 Task: Add Pacifica Island Vanilla Hair Perfume & Body Spray, Alcohol Free, Vegan to the cart.
Action: Mouse moved to (247, 122)
Screenshot: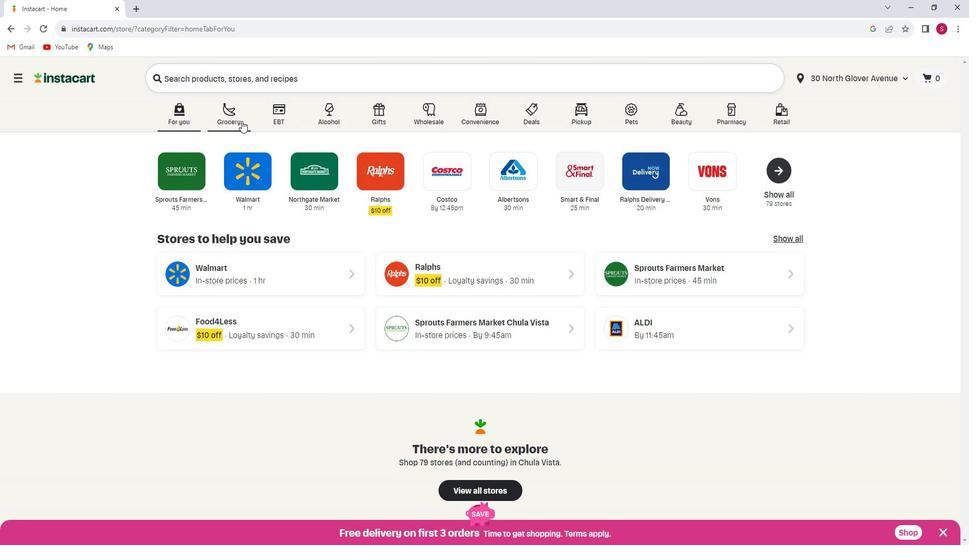 
Action: Mouse pressed left at (247, 122)
Screenshot: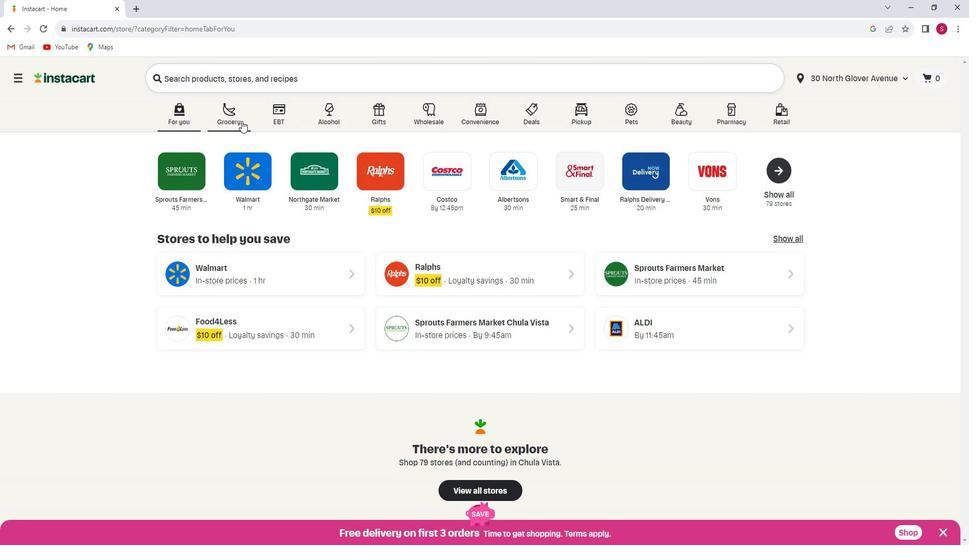 
Action: Mouse moved to (266, 300)
Screenshot: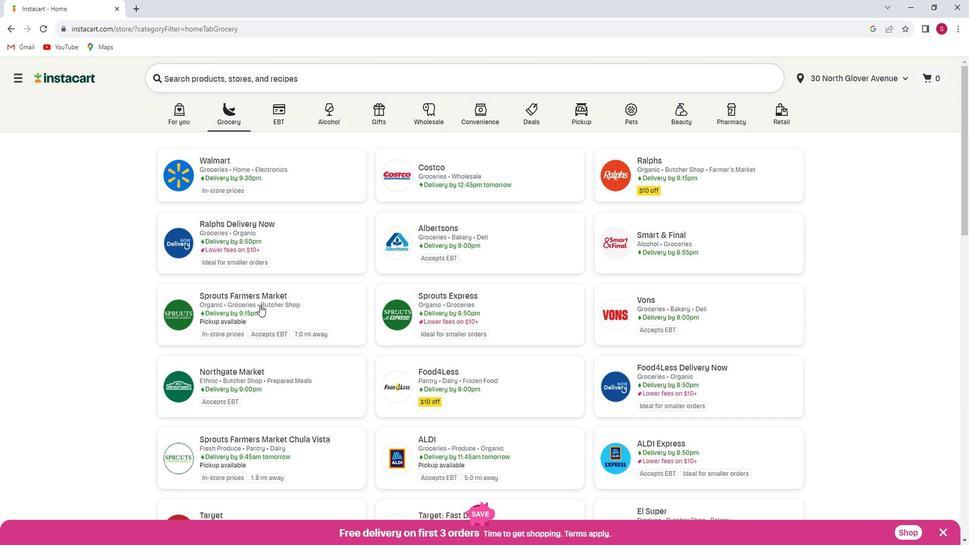 
Action: Mouse pressed left at (266, 300)
Screenshot: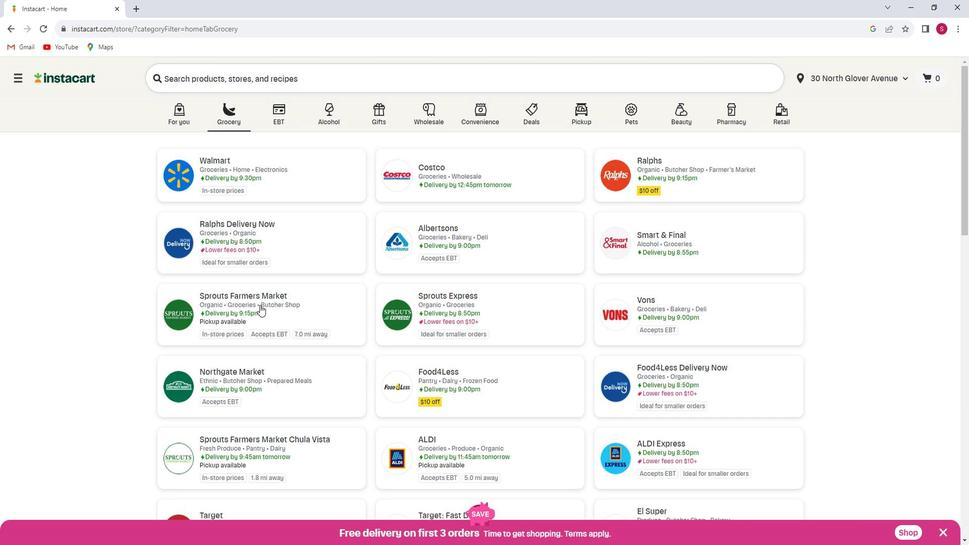 
Action: Mouse moved to (104, 304)
Screenshot: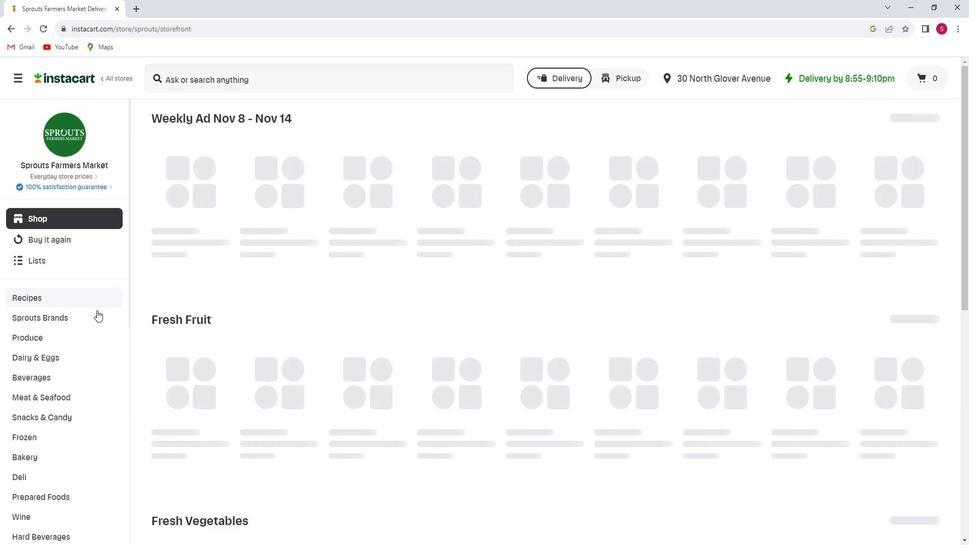 
Action: Mouse scrolled (104, 304) with delta (0, 0)
Screenshot: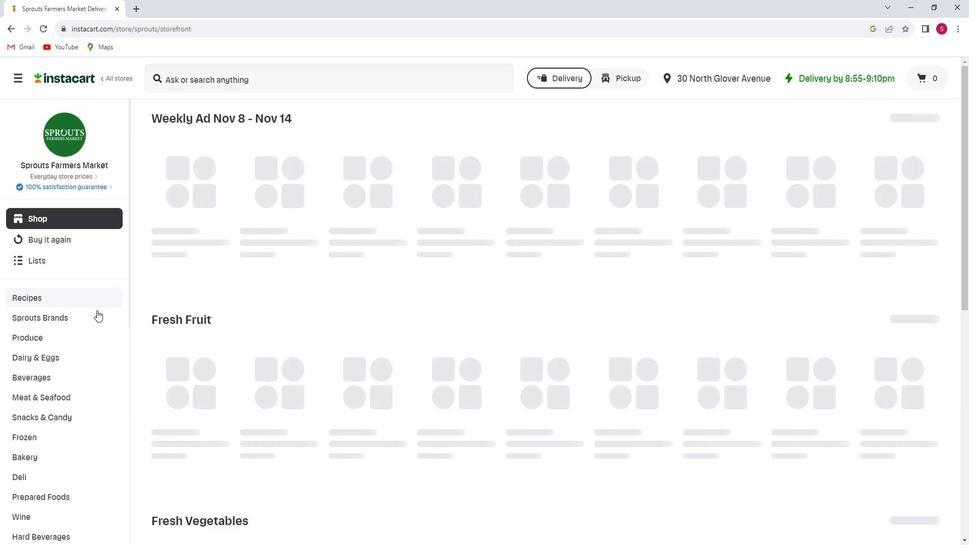
Action: Mouse moved to (98, 309)
Screenshot: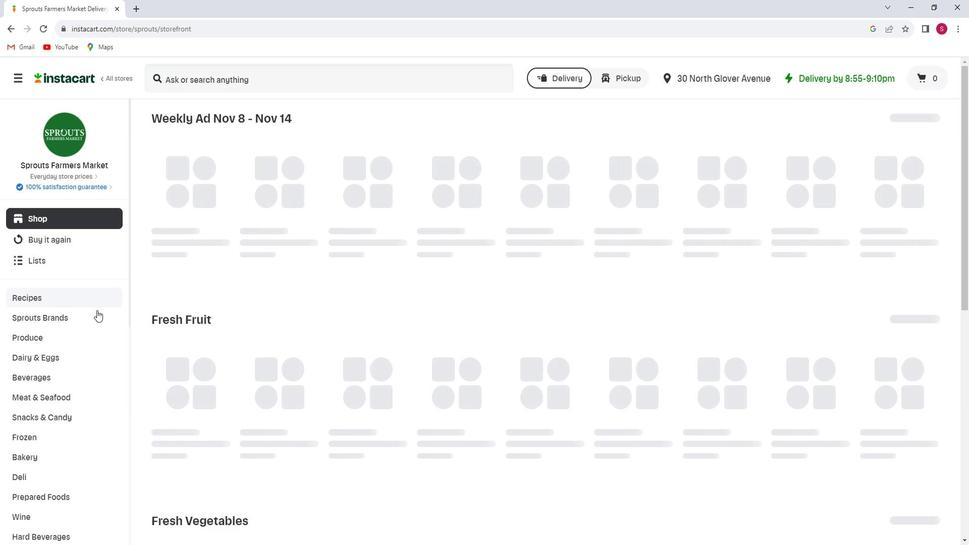 
Action: Mouse scrolled (98, 308) with delta (0, 0)
Screenshot: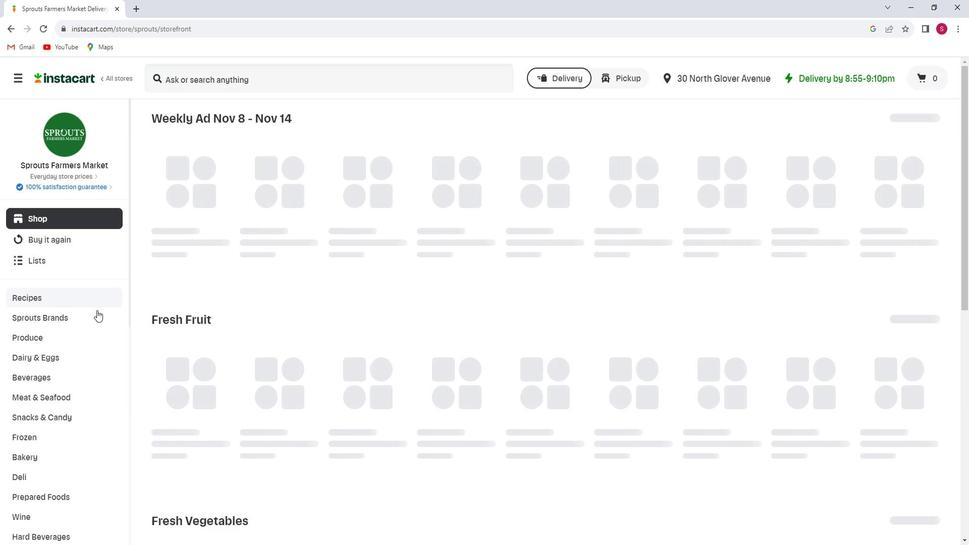 
Action: Mouse moved to (88, 315)
Screenshot: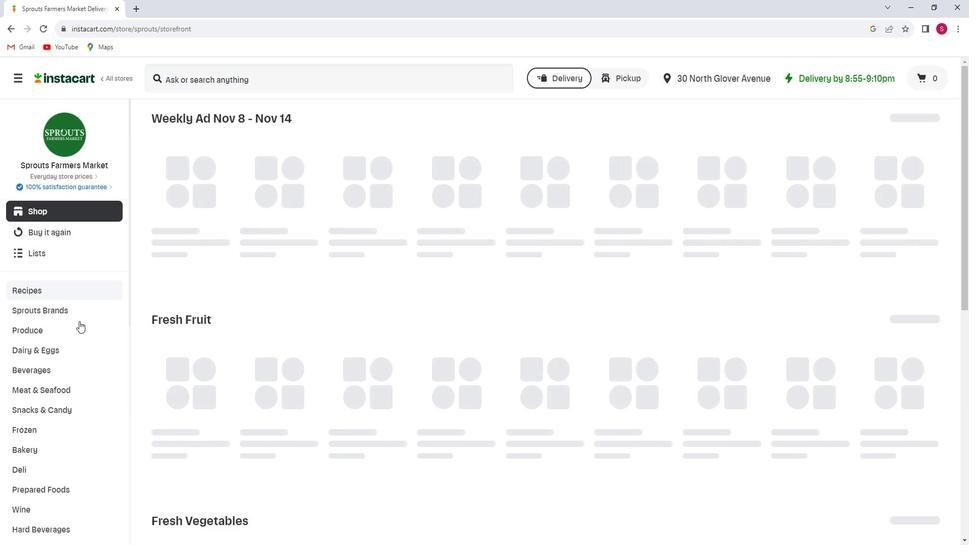 
Action: Mouse scrolled (88, 315) with delta (0, 0)
Screenshot: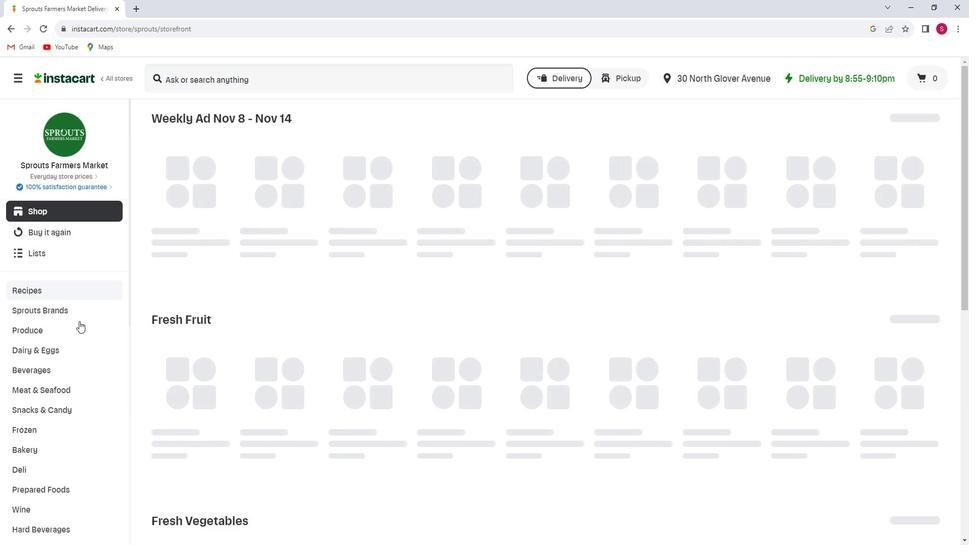 
Action: Mouse moved to (76, 319)
Screenshot: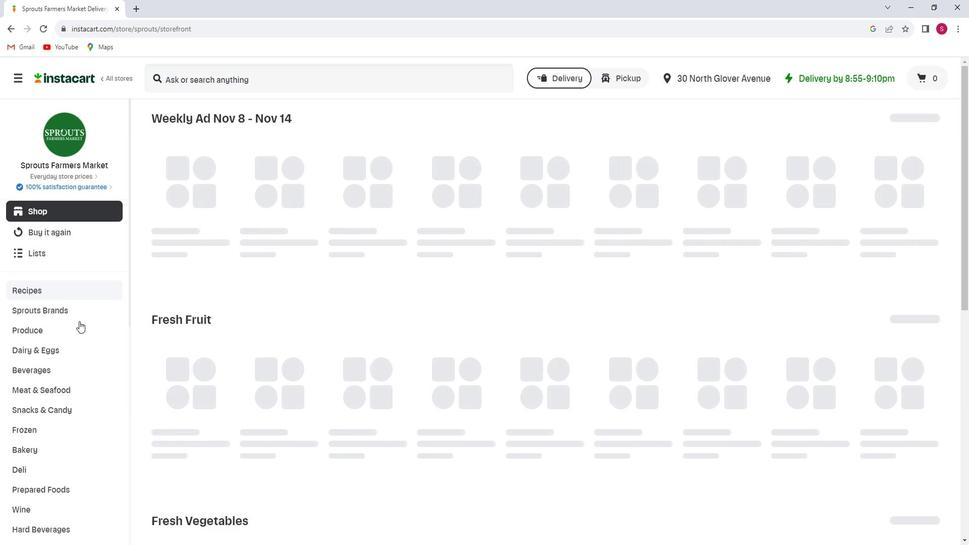 
Action: Mouse scrolled (76, 319) with delta (0, 0)
Screenshot: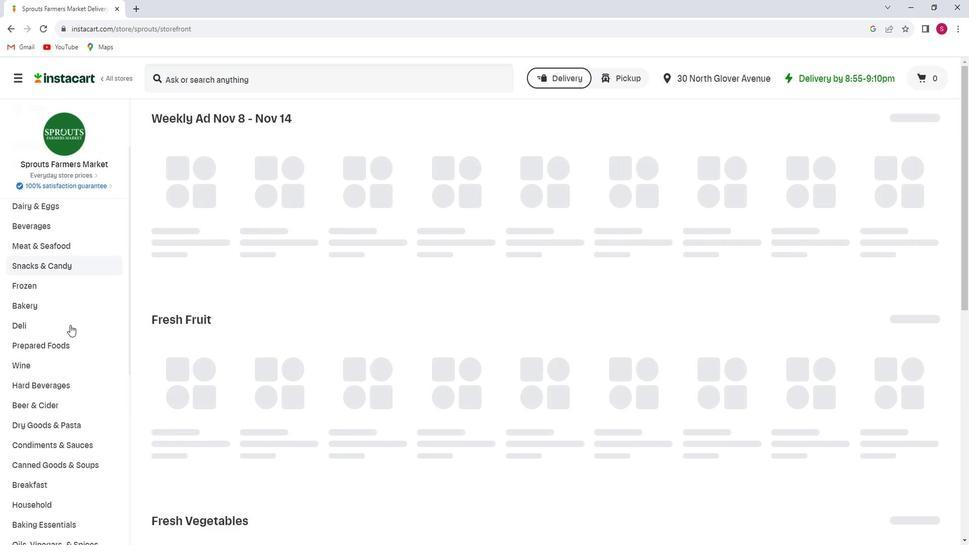 
Action: Mouse scrolled (76, 319) with delta (0, 0)
Screenshot: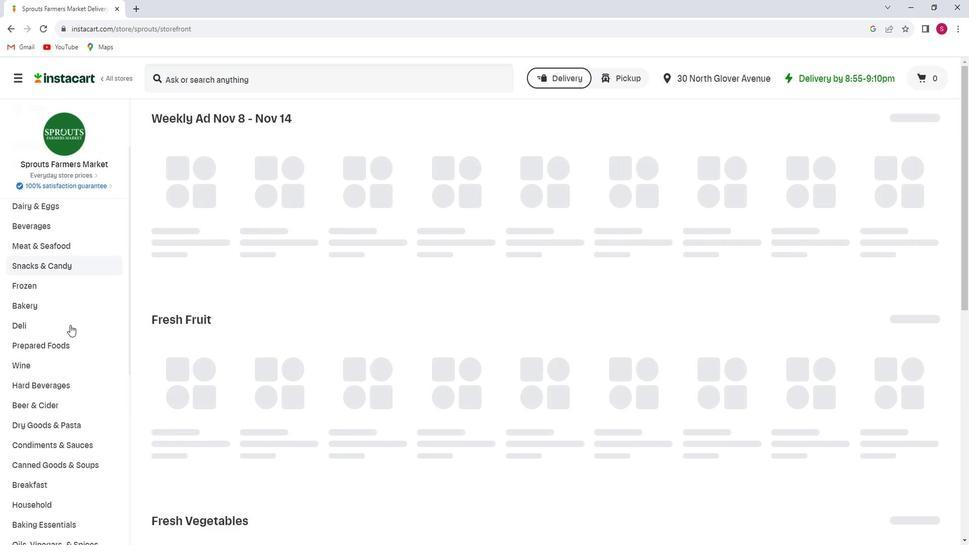 
Action: Mouse scrolled (76, 319) with delta (0, 0)
Screenshot: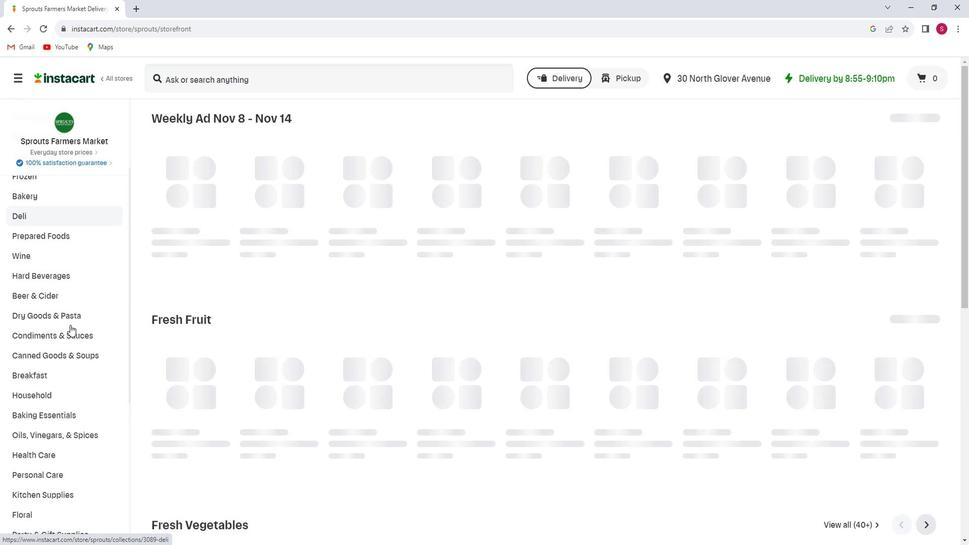
Action: Mouse scrolled (76, 319) with delta (0, 0)
Screenshot: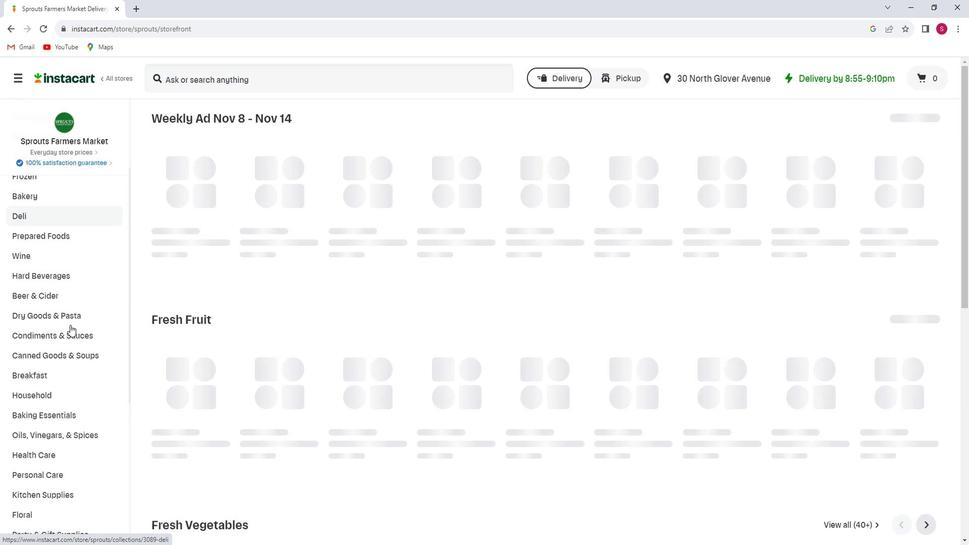 
Action: Mouse scrolled (76, 319) with delta (0, 0)
Screenshot: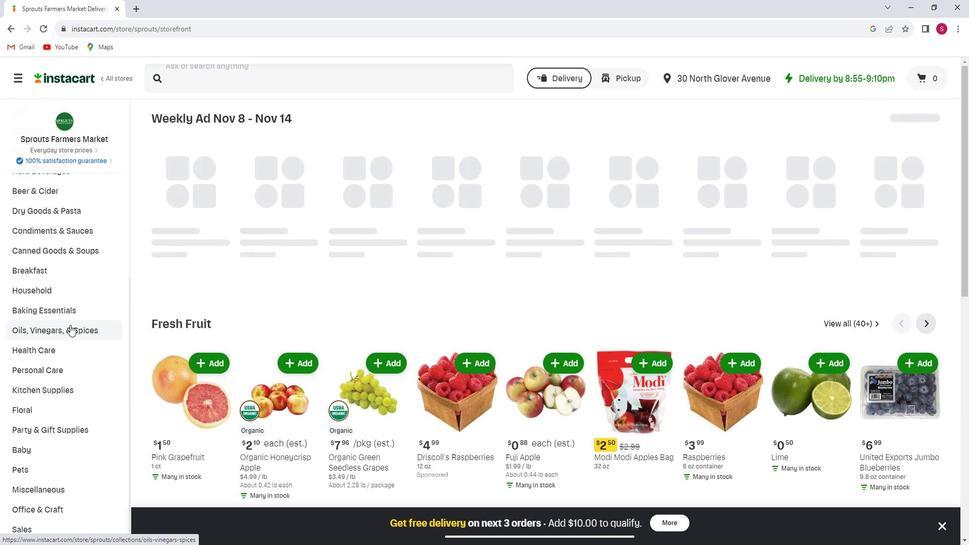 
Action: Mouse moved to (76, 318)
Screenshot: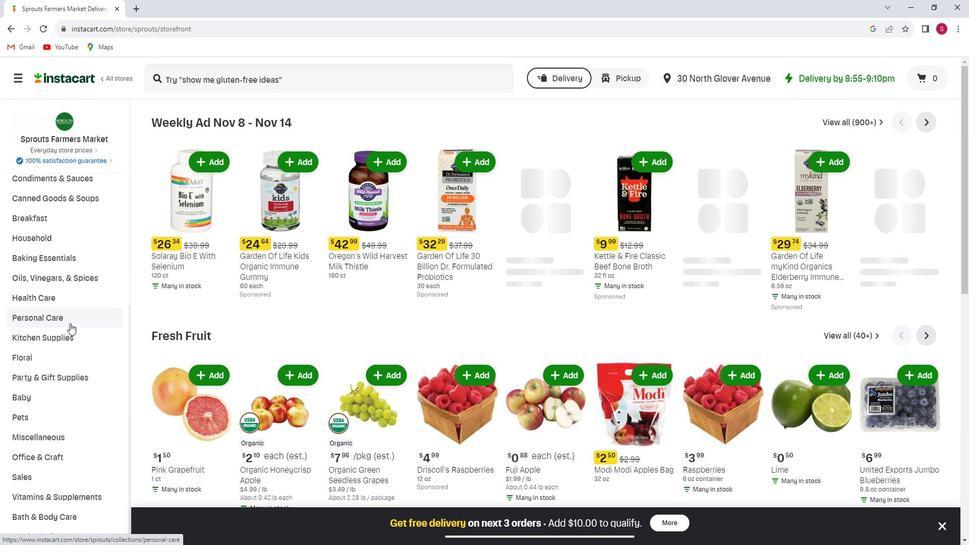 
Action: Mouse pressed left at (76, 318)
Screenshot: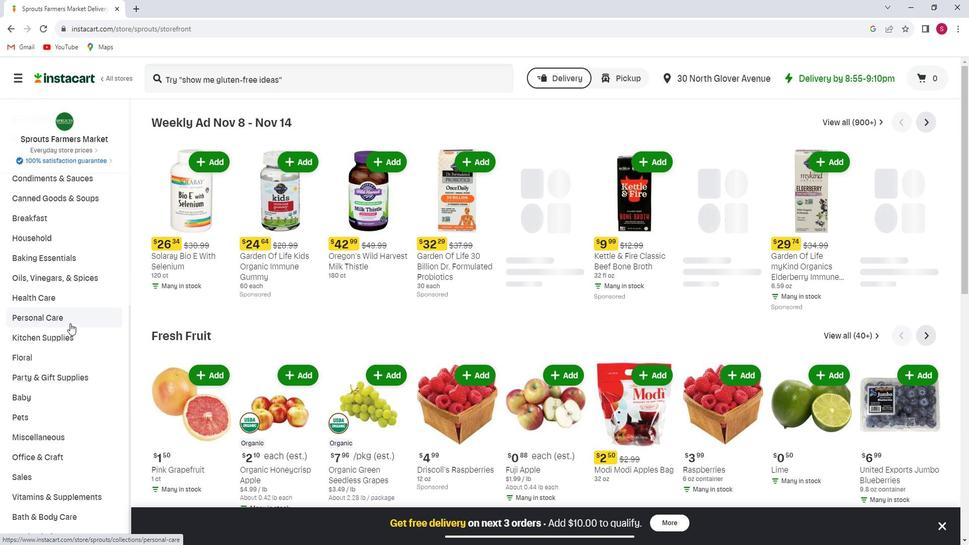 
Action: Mouse moved to (75, 365)
Screenshot: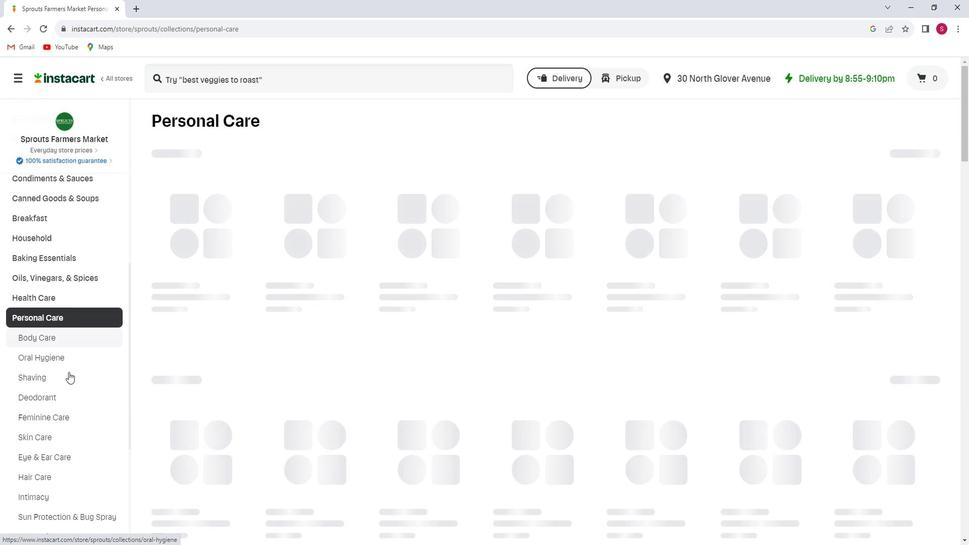 
Action: Mouse scrolled (75, 365) with delta (0, 0)
Screenshot: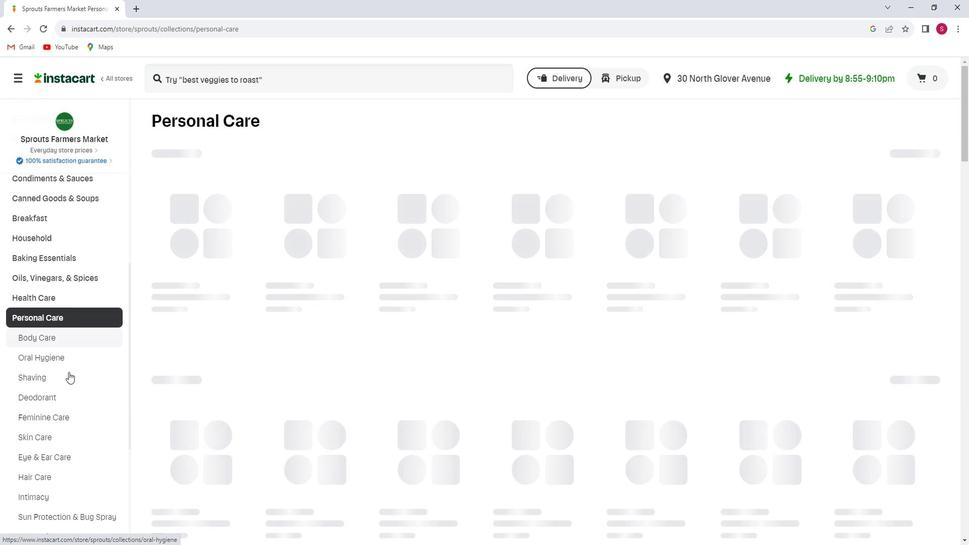 
Action: Mouse moved to (75, 369)
Screenshot: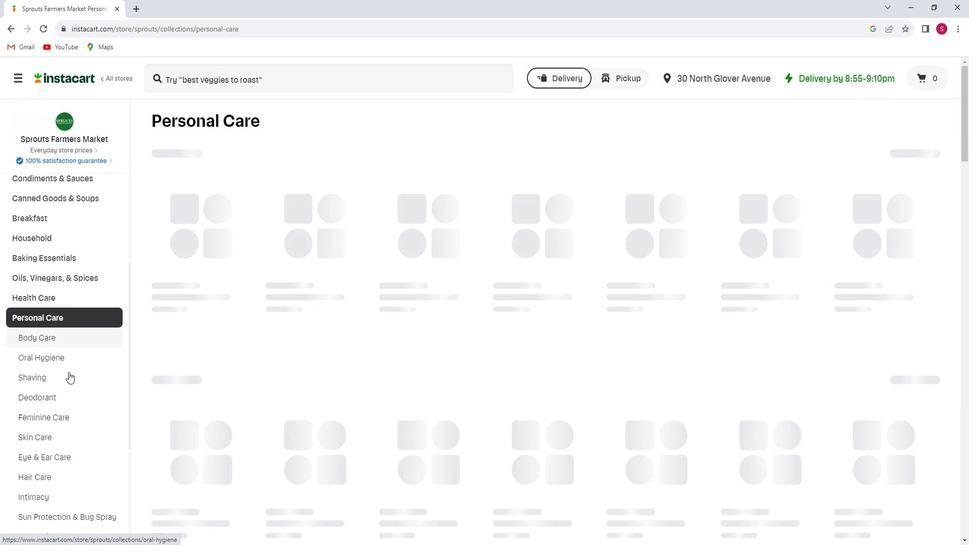 
Action: Mouse scrolled (75, 368) with delta (0, 0)
Screenshot: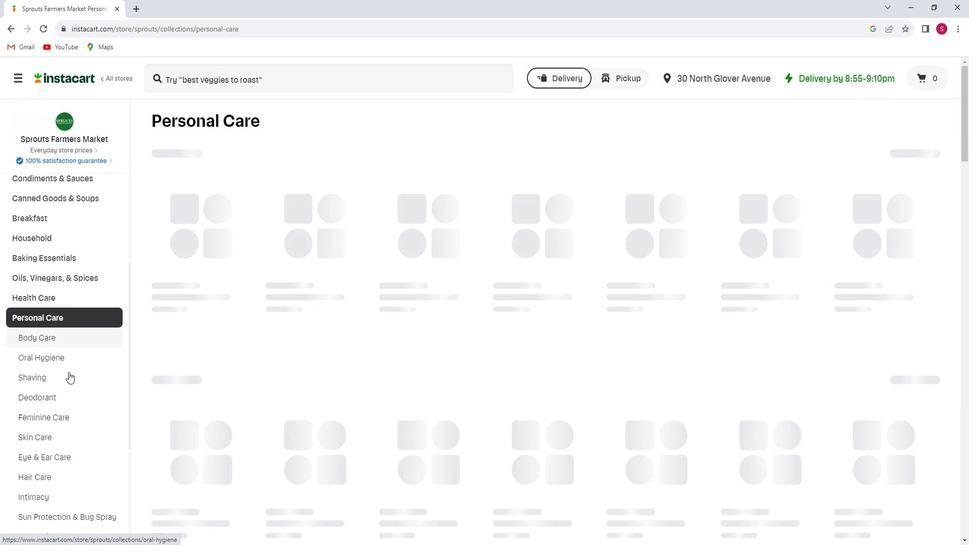 
Action: Mouse moved to (75, 369)
Screenshot: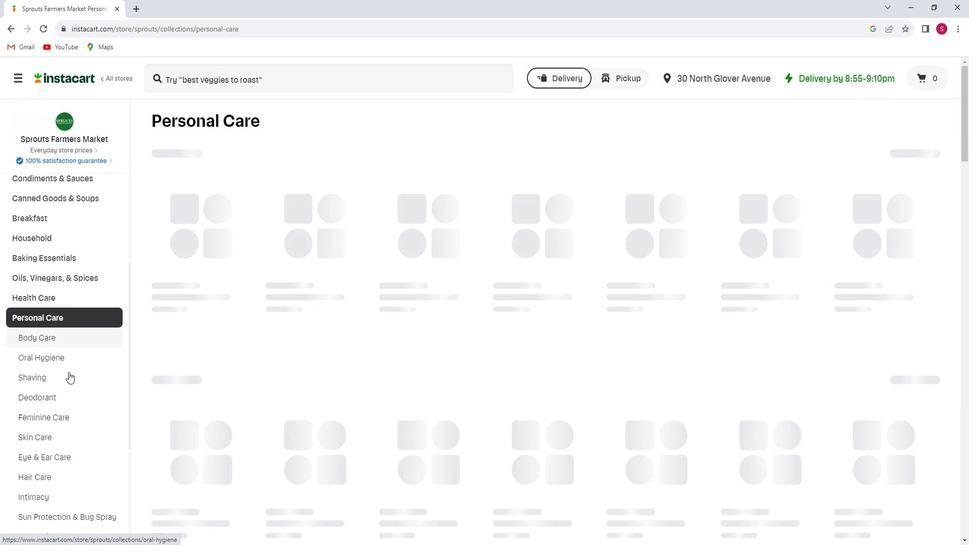 
Action: Mouse scrolled (75, 369) with delta (0, 0)
Screenshot: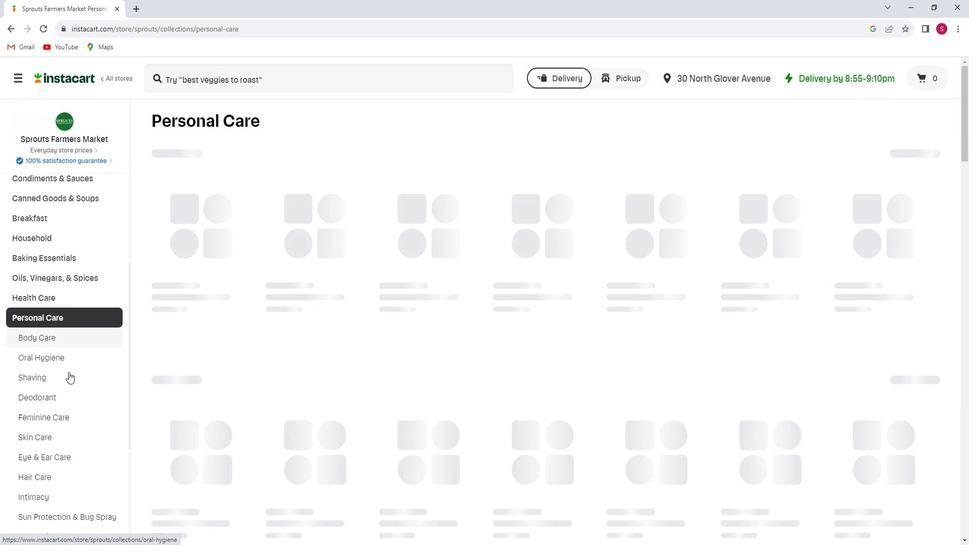 
Action: Mouse scrolled (75, 369) with delta (0, 0)
Screenshot: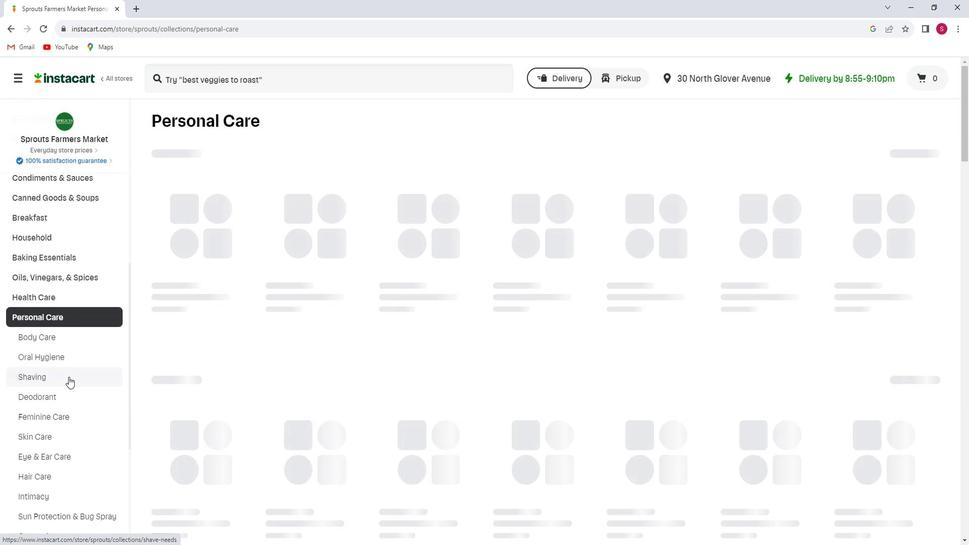 
Action: Mouse moved to (81, 327)
Screenshot: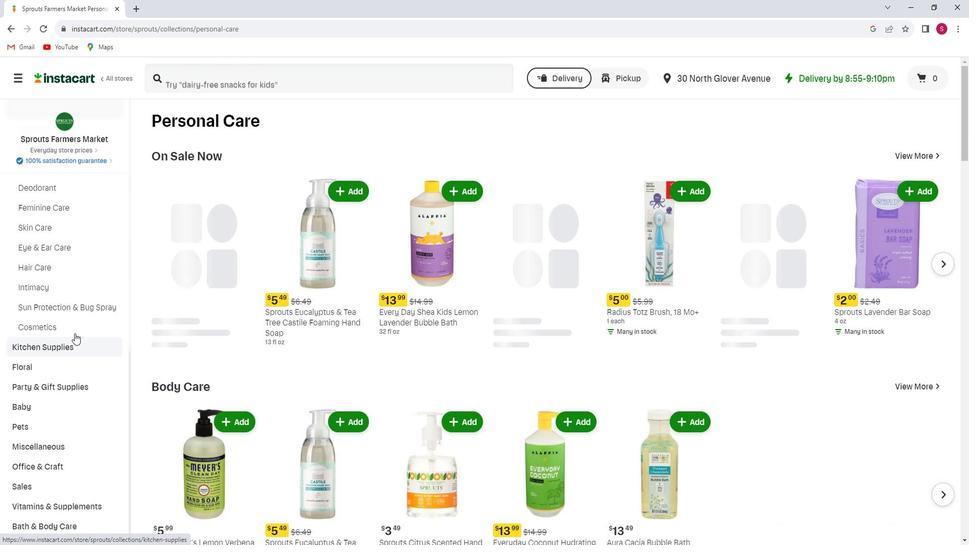 
Action: Mouse pressed left at (81, 327)
Screenshot: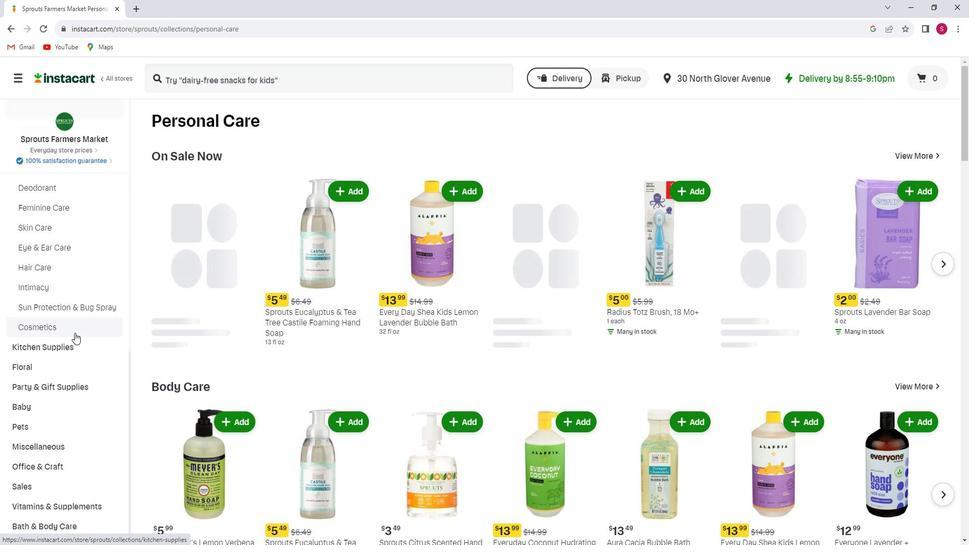 
Action: Mouse moved to (319, 148)
Screenshot: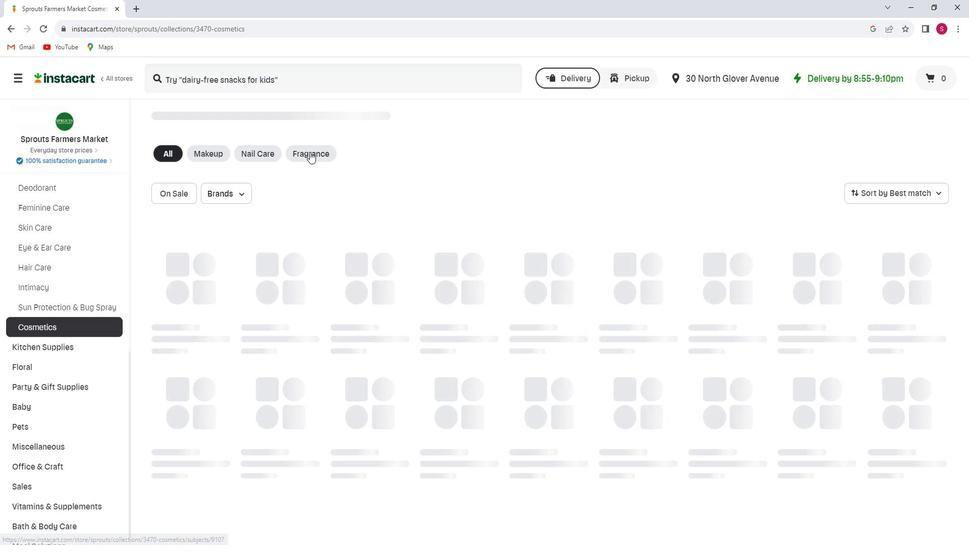 
Action: Mouse pressed left at (319, 148)
Screenshot: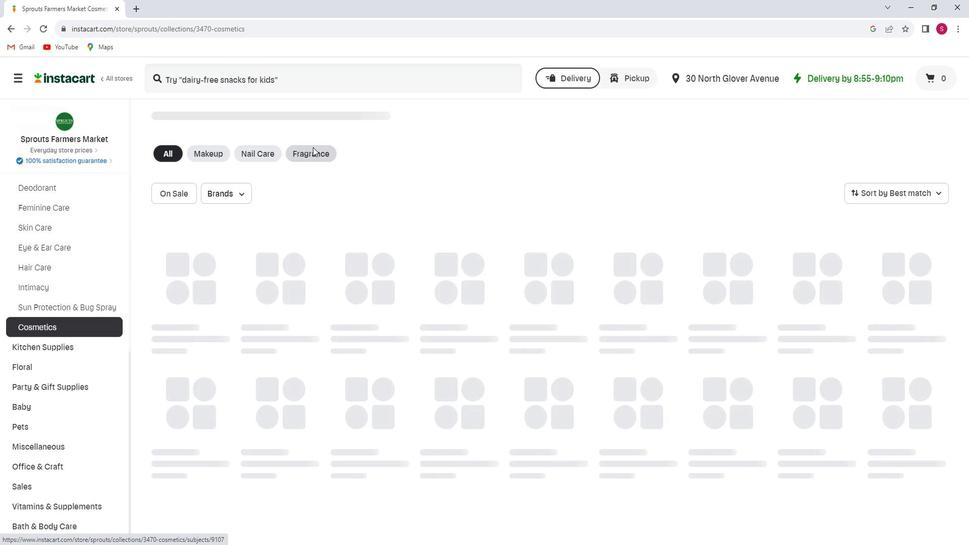 
Action: Mouse moved to (319, 163)
Screenshot: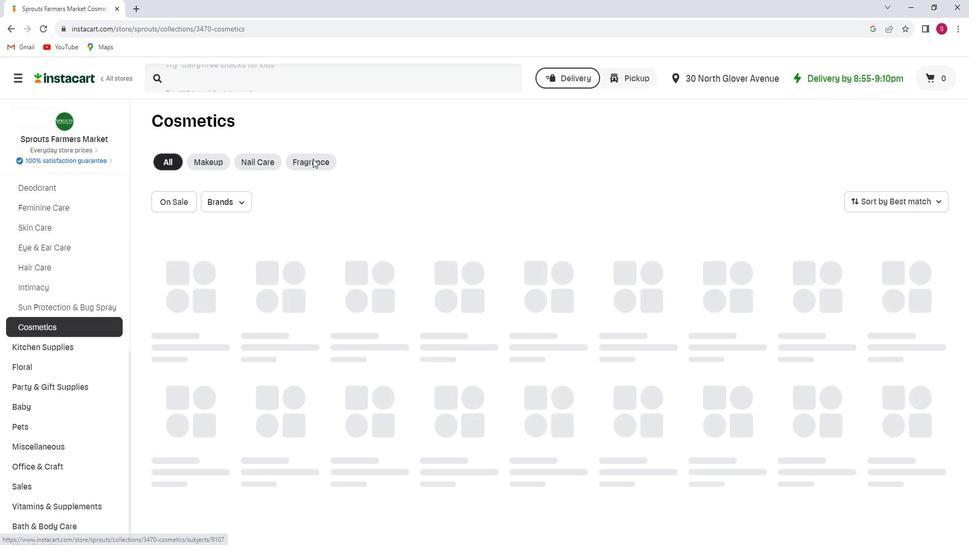 
Action: Mouse pressed left at (319, 163)
Screenshot: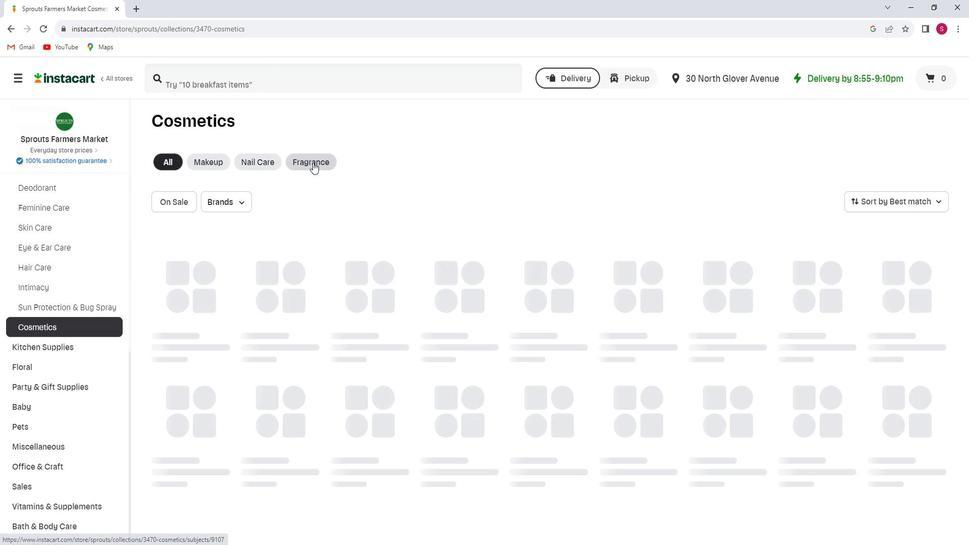 
Action: Mouse moved to (262, 84)
Screenshot: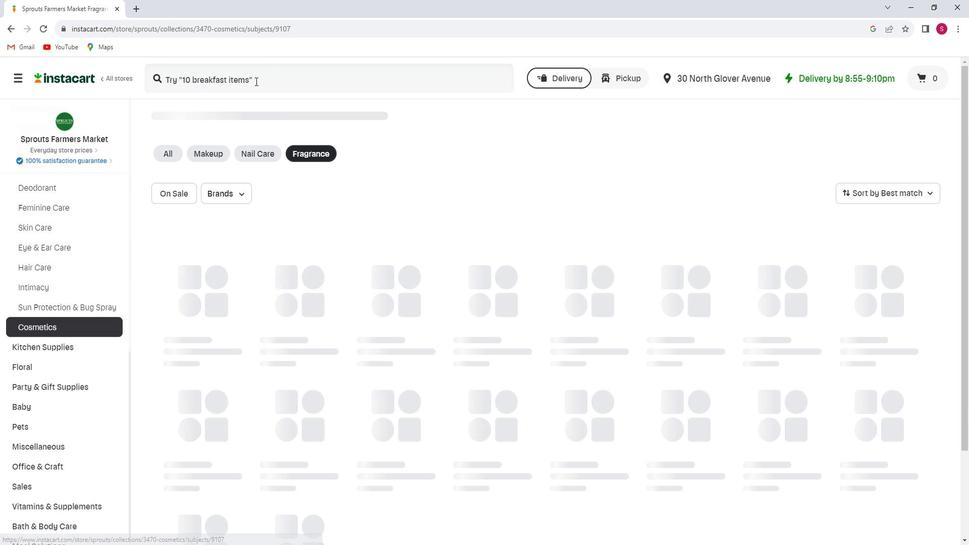 
Action: Mouse pressed left at (262, 84)
Screenshot: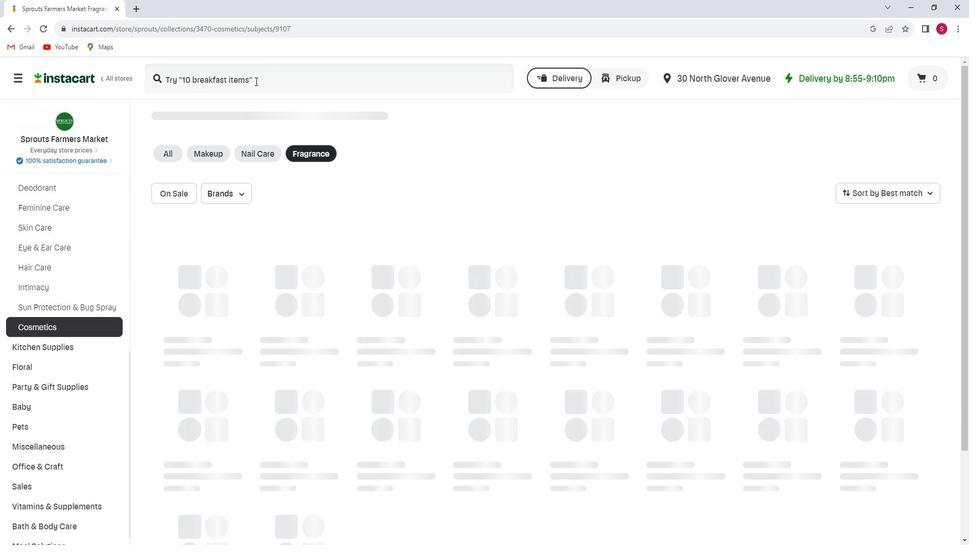 
Action: Key pressed <Key.shift>Pacifica<Key.space><Key.shift>Island<Key.space><Key.shift>Vanilla<Key.space><Key.shift>Hair<Key.space><Key.shift>Perfume<Key.space><Key.shift><Key.shift><Key.shift><Key.shift><Key.shift><Key.shift><Key.shift><Key.shift><Key.shift><Key.shift><Key.shift><Key.shift><Key.shift><Key.shift><Key.shift><Key.shift><Key.shift><Key.shift><Key.shift><Key.shift><Key.shift><Key.shift>&<Key.space><Key.shift>Body<Key.space><Key.shift>Spray,<Key.space><Key.shift>Alcohol<Key.space><Key.shift>Free,<Key.space><Key.shift>Vegan<Key.enter>
Screenshot: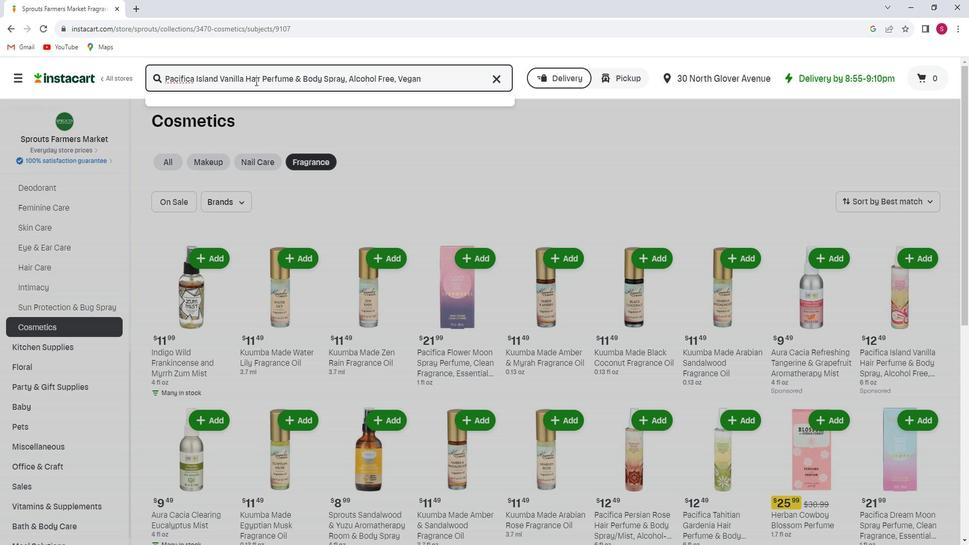 
Action: Mouse moved to (295, 175)
Screenshot: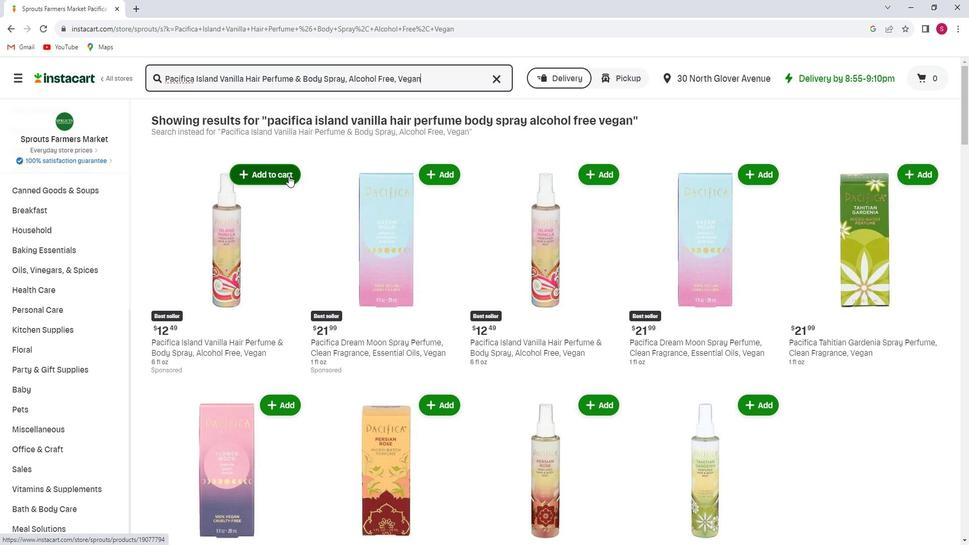 
Action: Mouse pressed left at (295, 175)
Screenshot: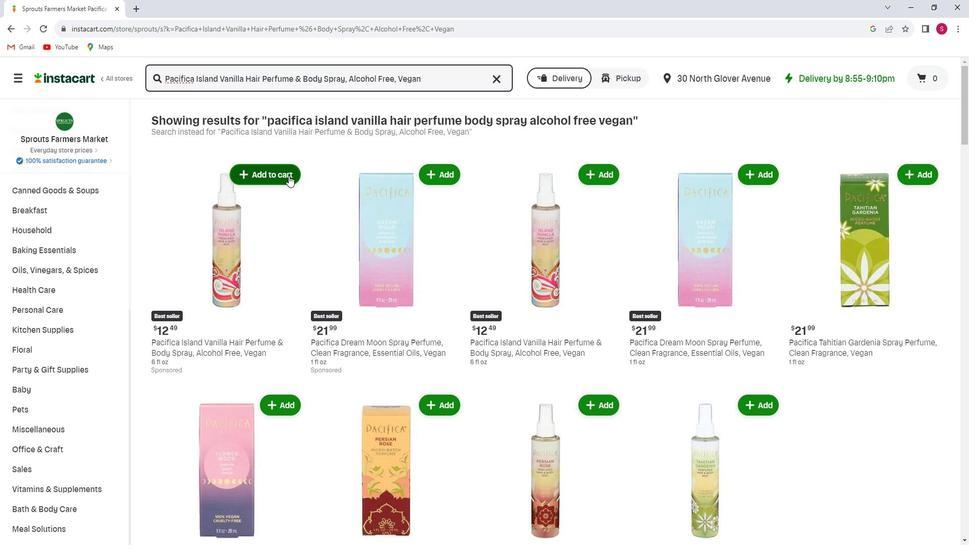
